 Task: Look for products with cherry flavor in the category "Powered Drink MIxes".
Action: Mouse pressed left at (18, 82)
Screenshot: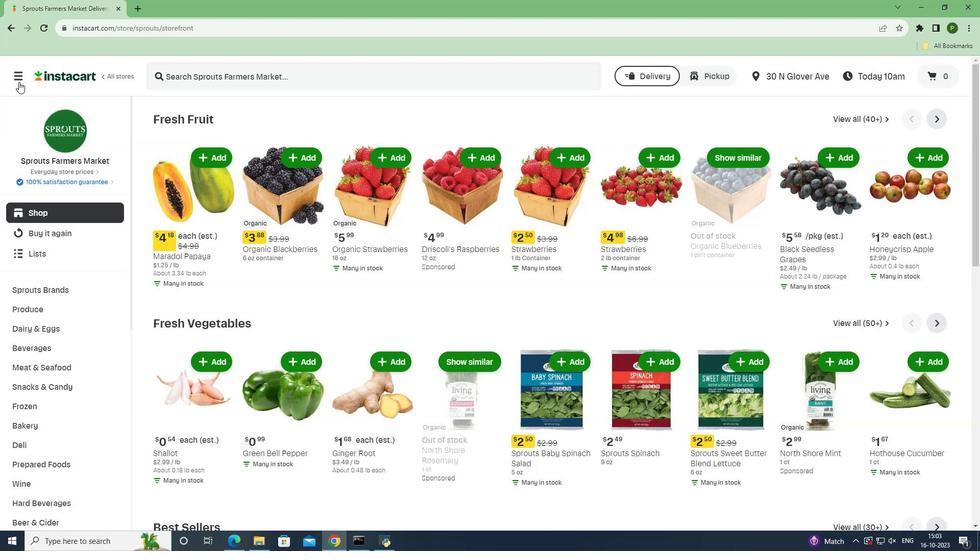 
Action: Mouse moved to (25, 273)
Screenshot: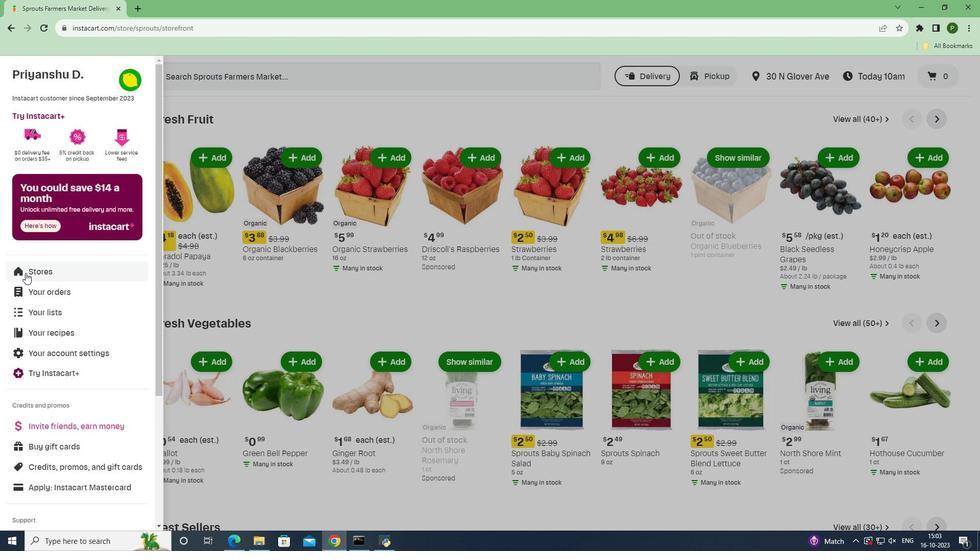 
Action: Mouse pressed left at (25, 273)
Screenshot: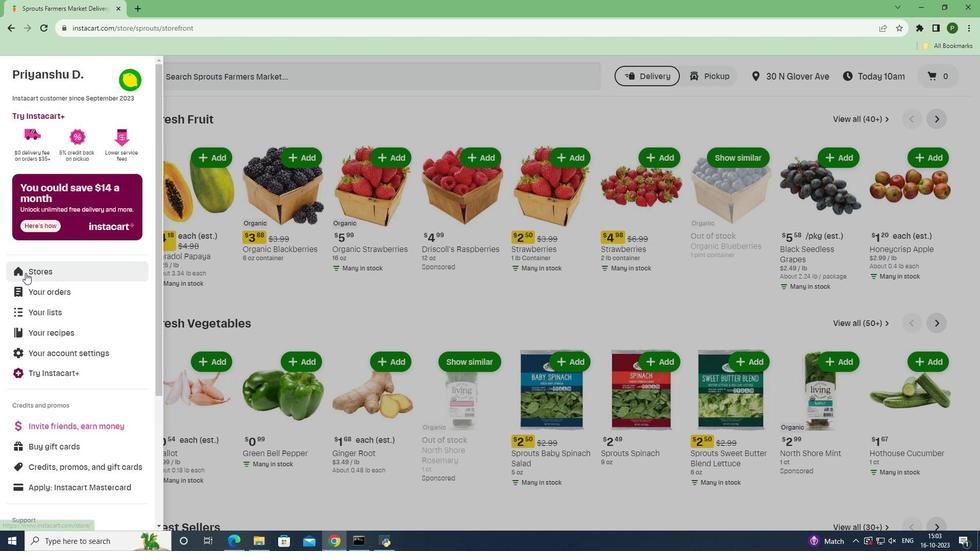 
Action: Mouse moved to (236, 120)
Screenshot: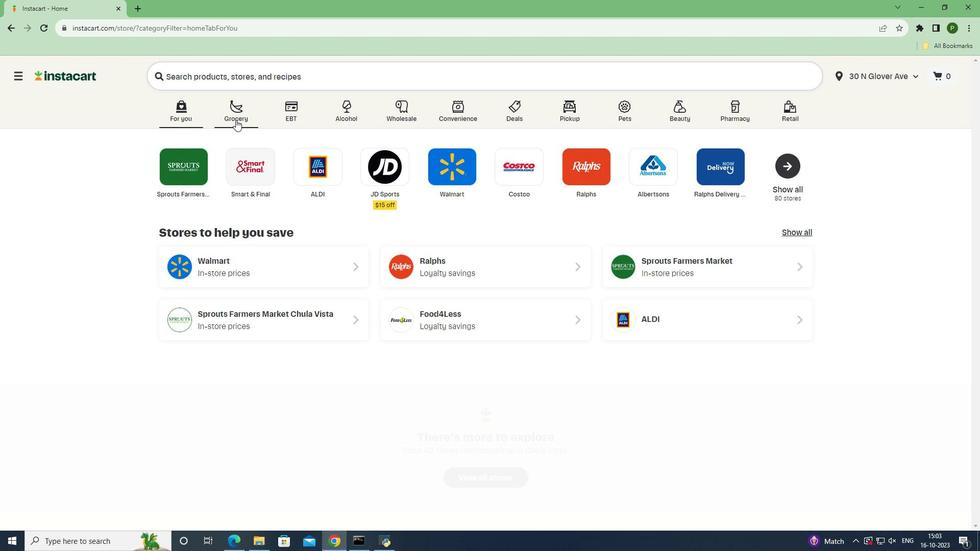 
Action: Mouse pressed left at (236, 120)
Screenshot: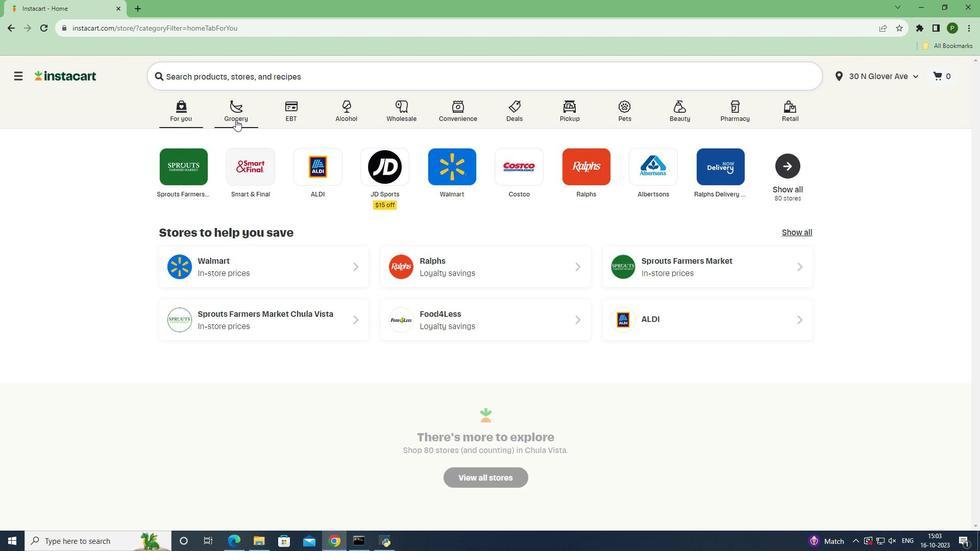 
Action: Mouse moved to (624, 237)
Screenshot: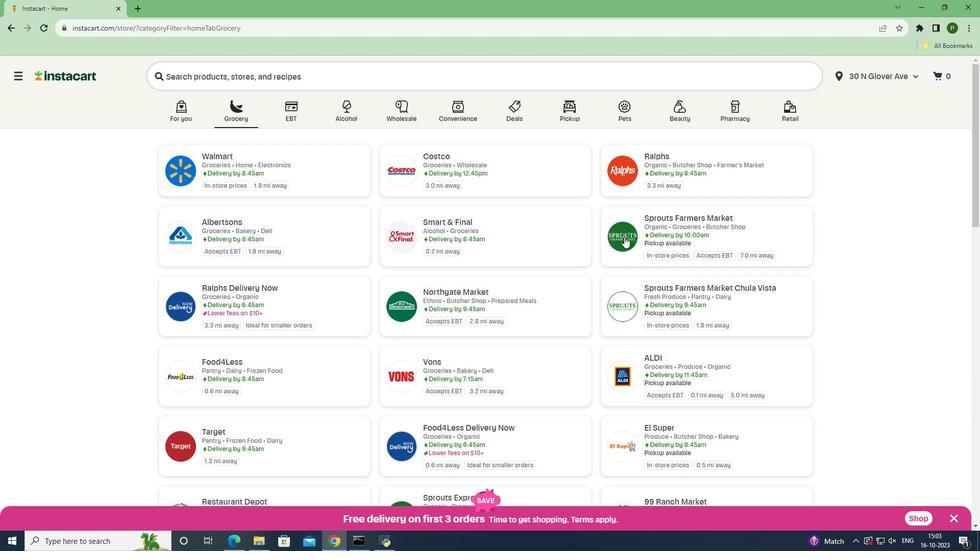 
Action: Mouse pressed left at (624, 237)
Screenshot: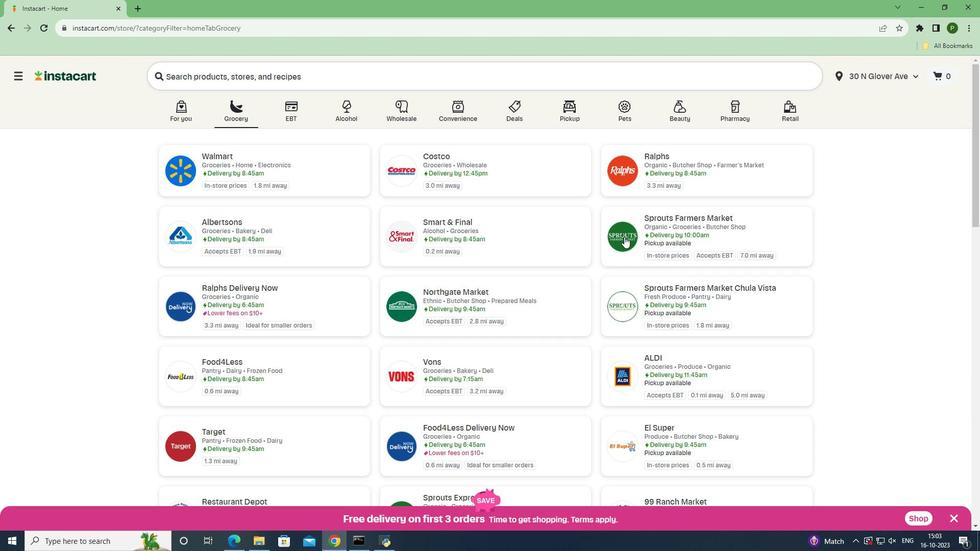 
Action: Mouse moved to (37, 345)
Screenshot: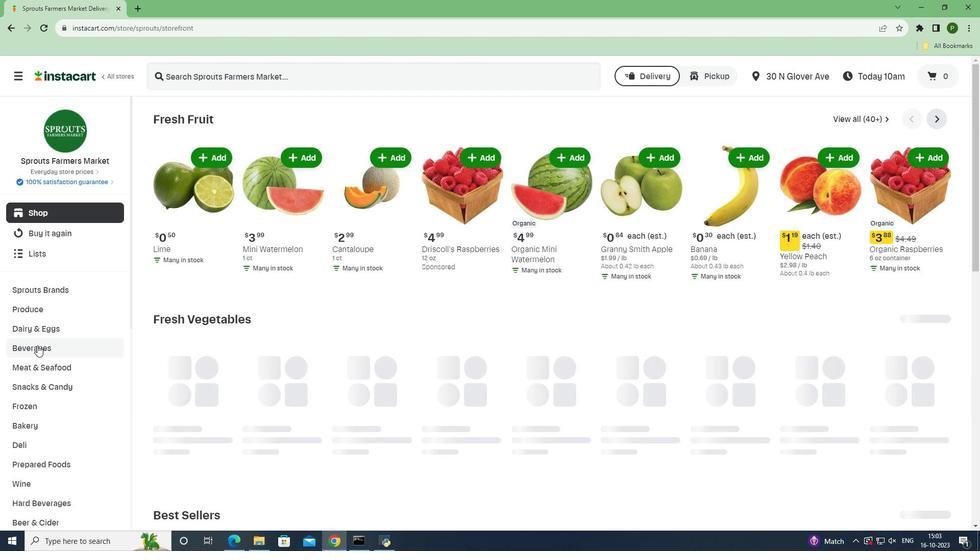 
Action: Mouse pressed left at (37, 345)
Screenshot: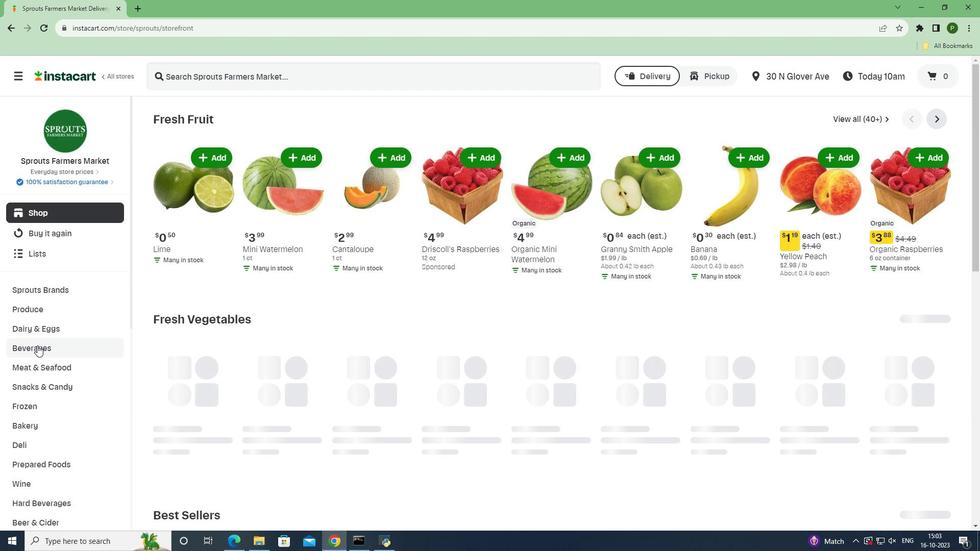 
Action: Mouse moved to (920, 139)
Screenshot: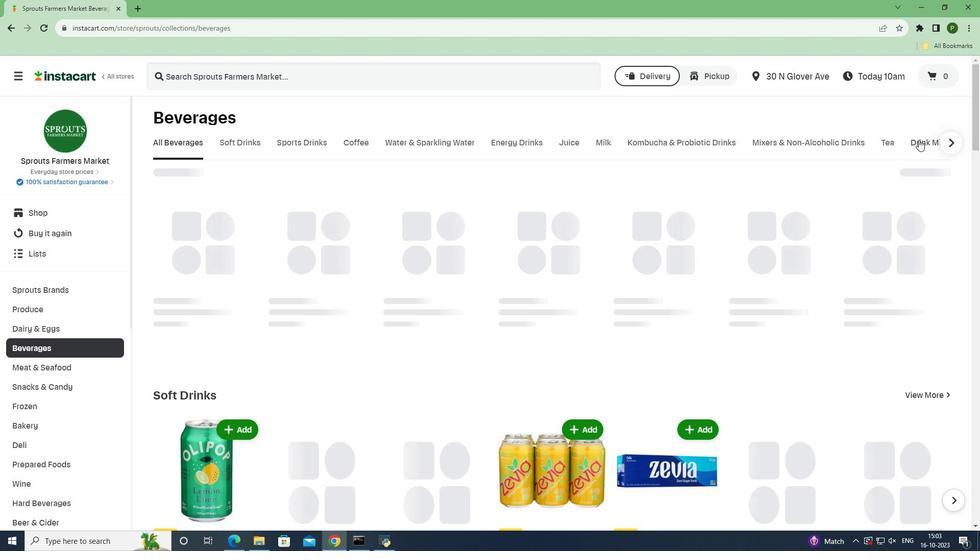 
Action: Mouse pressed left at (920, 139)
Screenshot: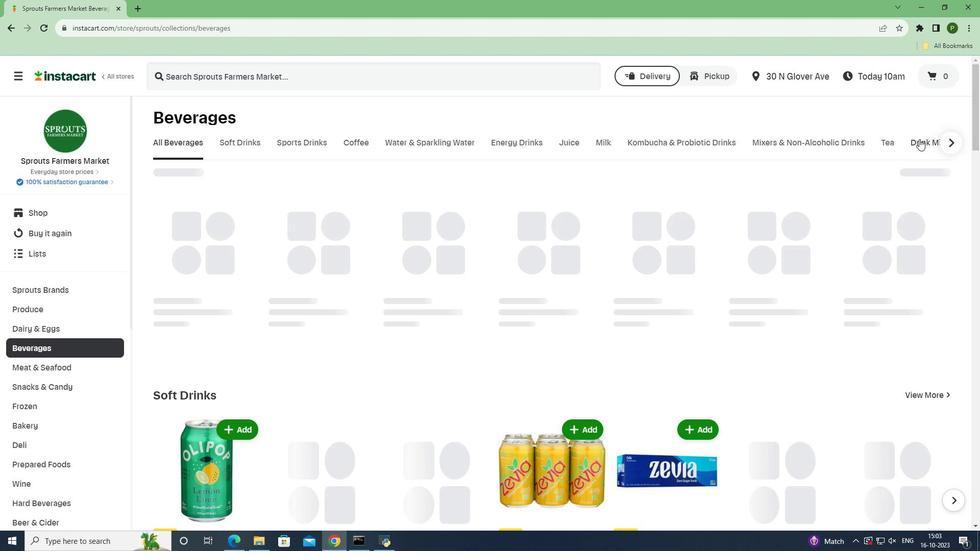 
Action: Mouse moved to (247, 190)
Screenshot: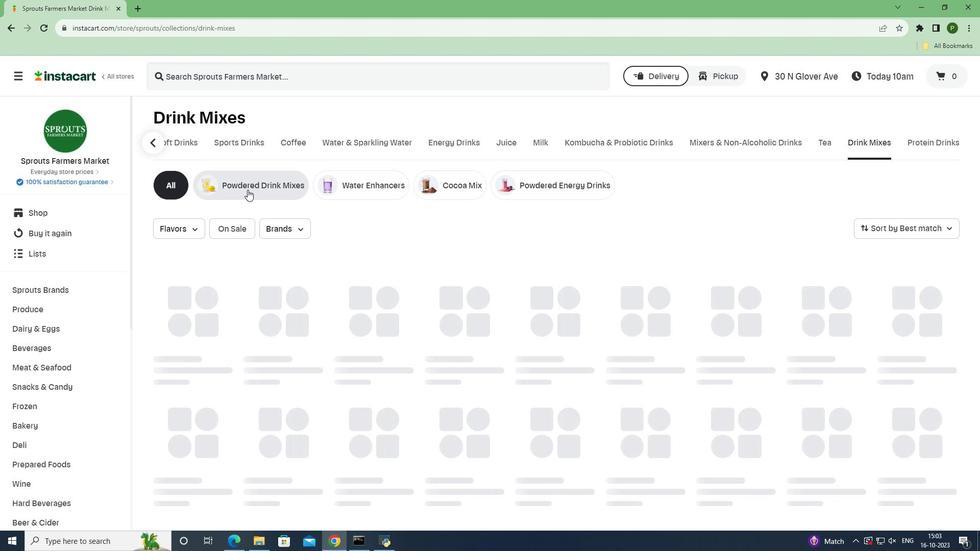 
Action: Mouse pressed left at (247, 190)
Screenshot: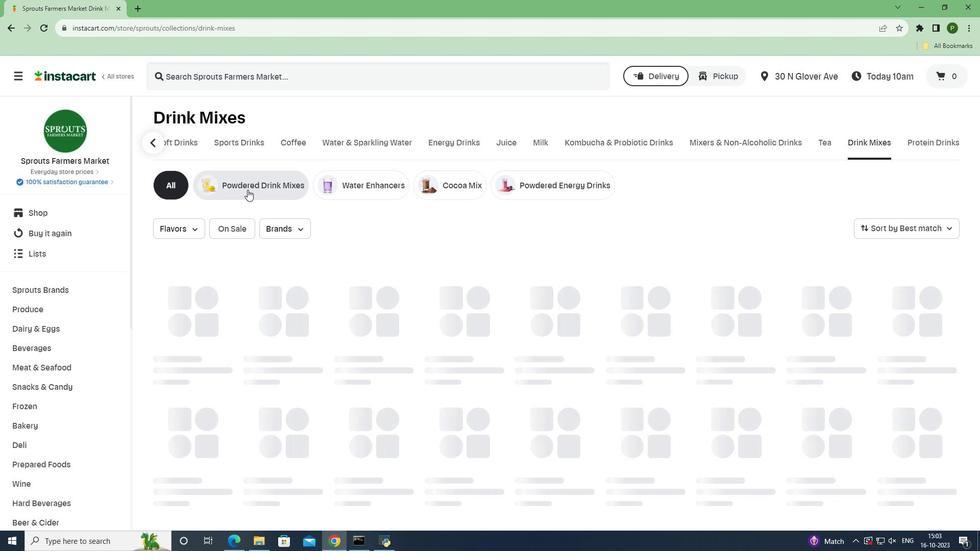 
Action: Mouse moved to (188, 233)
Screenshot: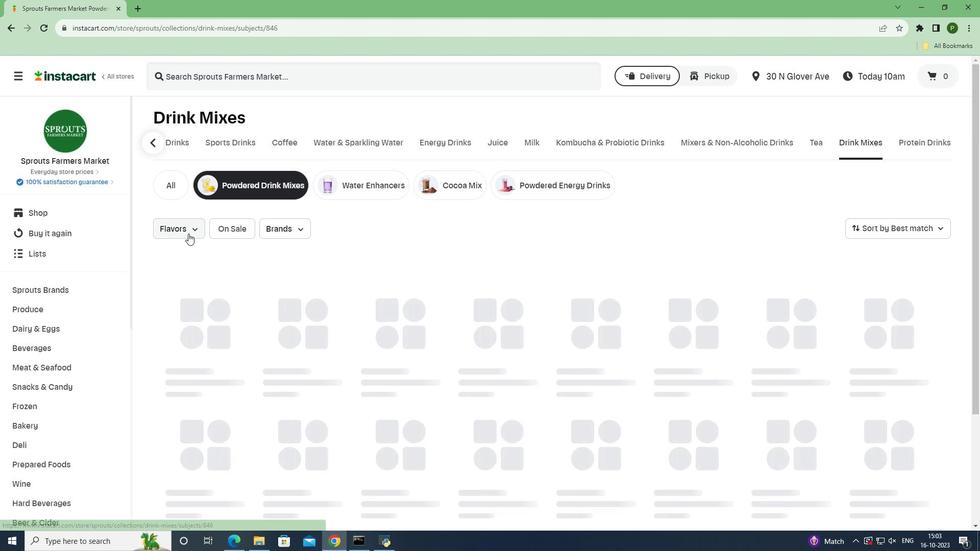 
Action: Mouse pressed left at (188, 233)
Screenshot: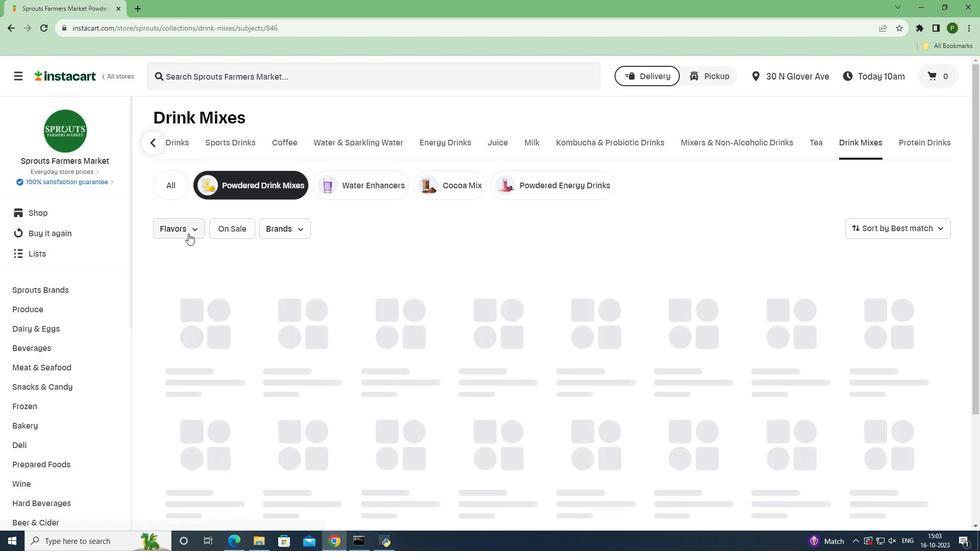 
Action: Mouse moved to (229, 305)
Screenshot: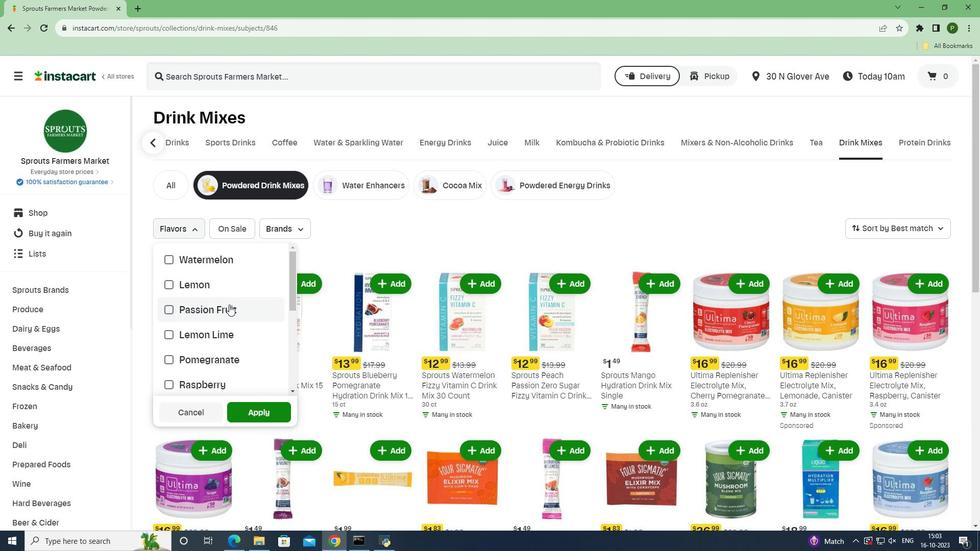 
Action: Mouse scrolled (229, 304) with delta (0, 0)
Screenshot: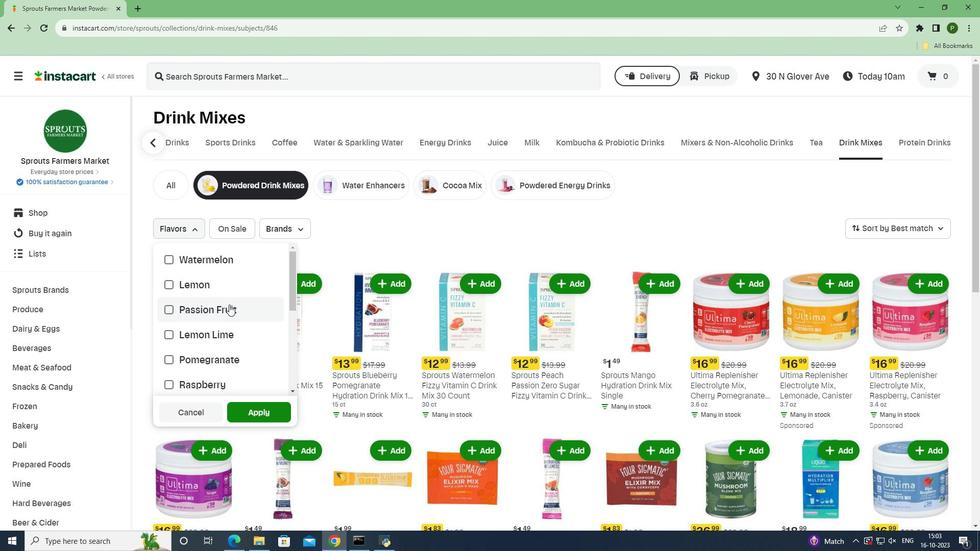 
Action: Mouse scrolled (229, 304) with delta (0, 0)
Screenshot: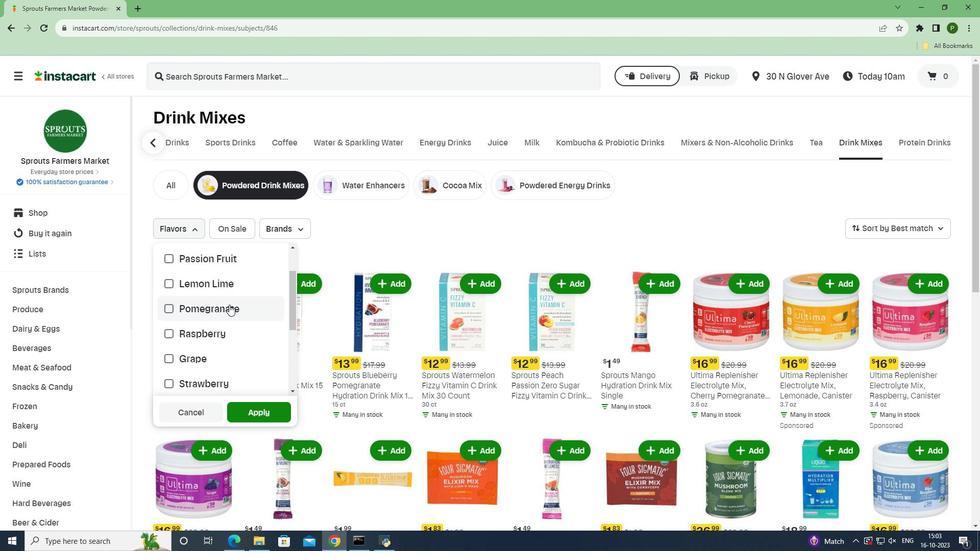 
Action: Mouse scrolled (229, 304) with delta (0, 0)
Screenshot: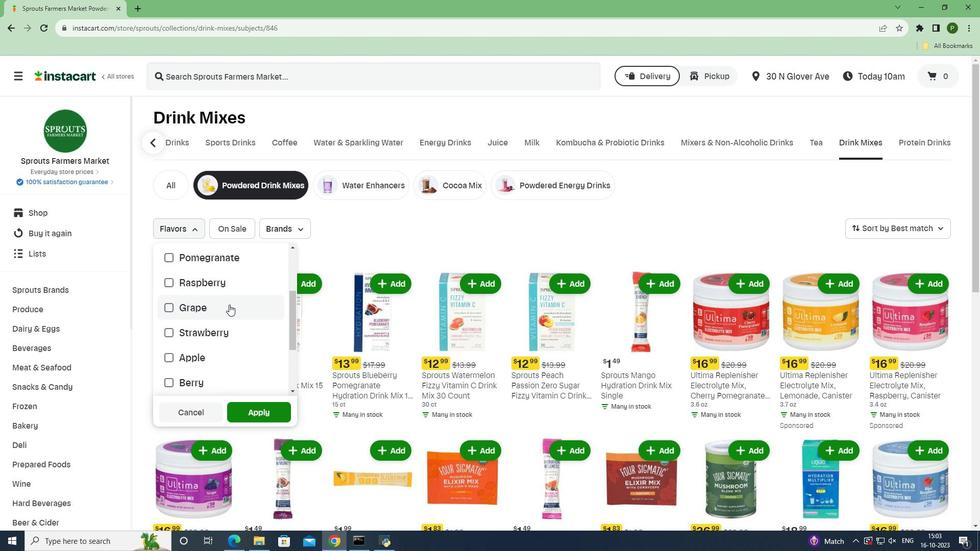 
Action: Mouse scrolled (229, 304) with delta (0, 0)
Screenshot: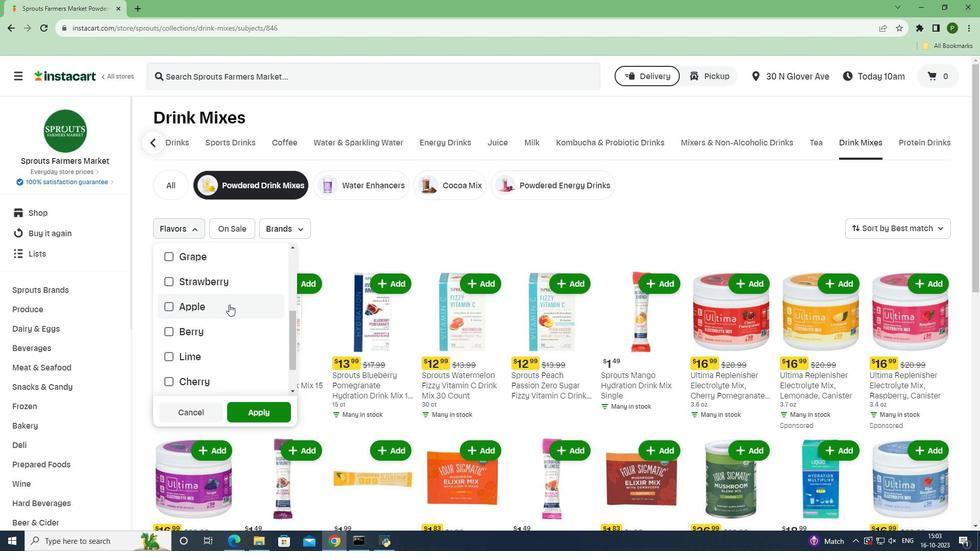 
Action: Mouse moved to (215, 338)
Screenshot: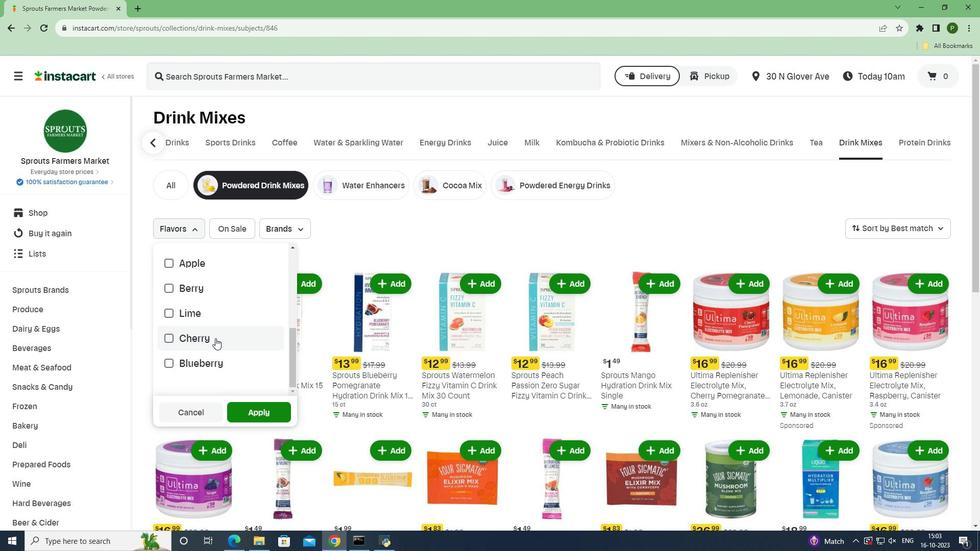 
Action: Mouse pressed left at (215, 338)
Screenshot: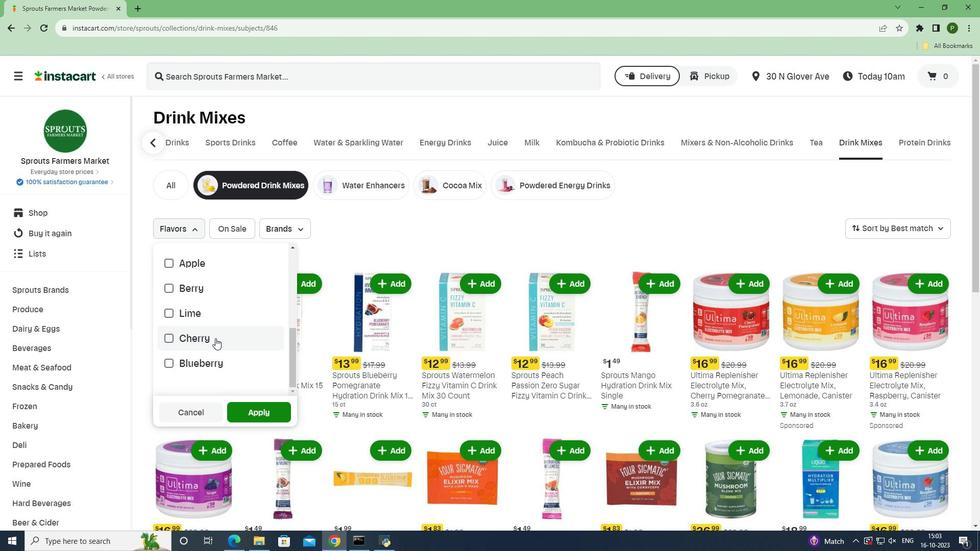 
Action: Mouse moved to (274, 416)
Screenshot: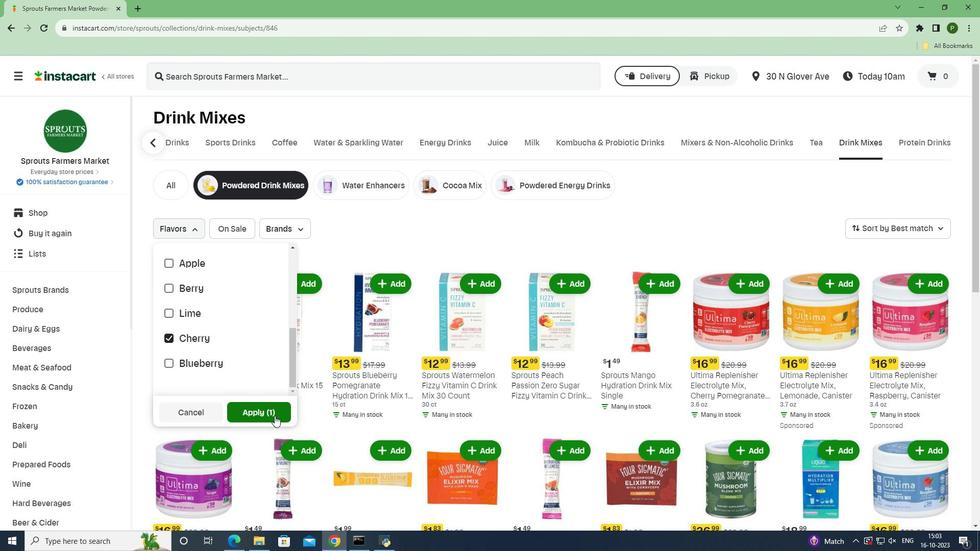 
Action: Mouse pressed left at (274, 416)
Screenshot: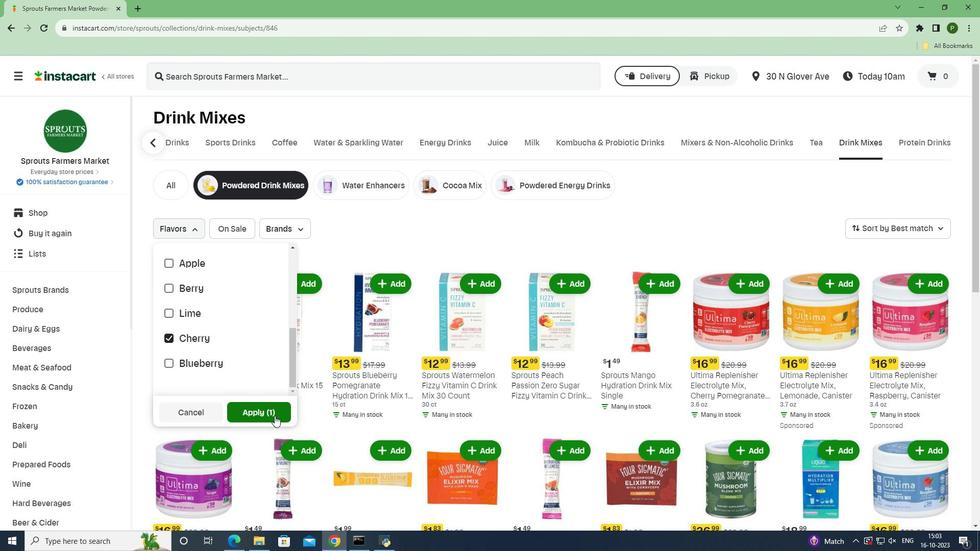 
Action: Mouse moved to (318, 413)
Screenshot: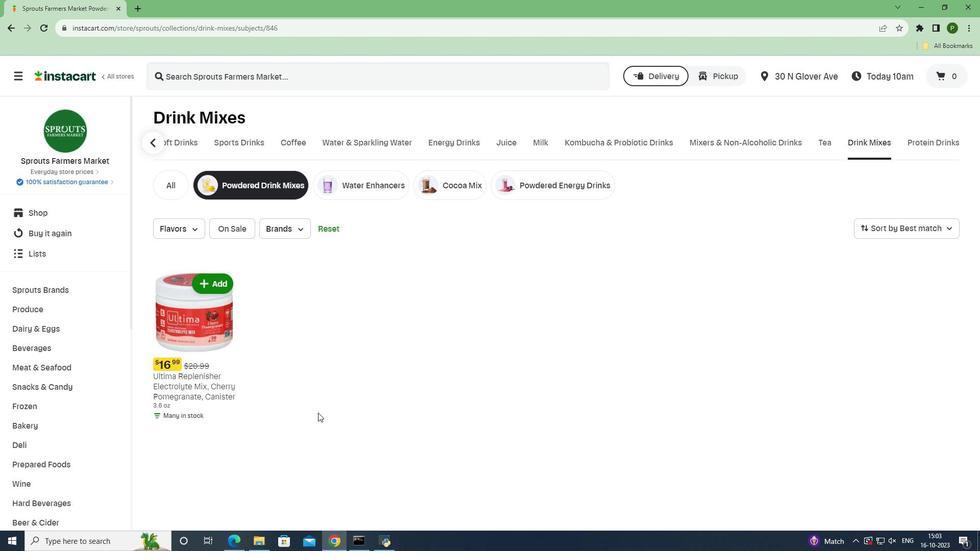 
